 Task: Create List Brand Licensing in Board Sales Pipeline Management Tools to Workspace Inventory Management Software. Create List Brand Innovation in Board Sales Funnel Optimization to Workspace Inventory Management Software. Create List Brand Research in Board Business Model Business Process Mapping and Optimization to Workspace Inventory Management Software
Action: Mouse moved to (230, 143)
Screenshot: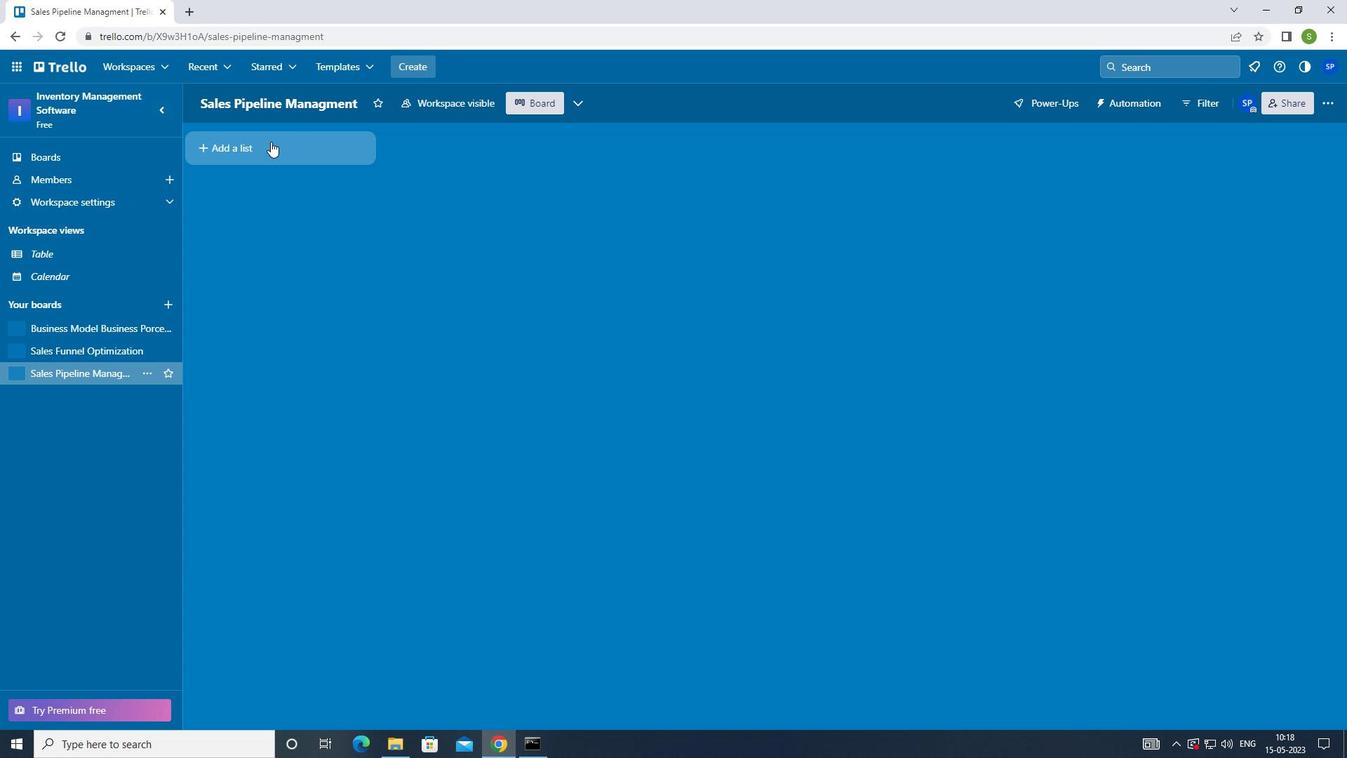 
Action: Mouse pressed left at (230, 143)
Screenshot: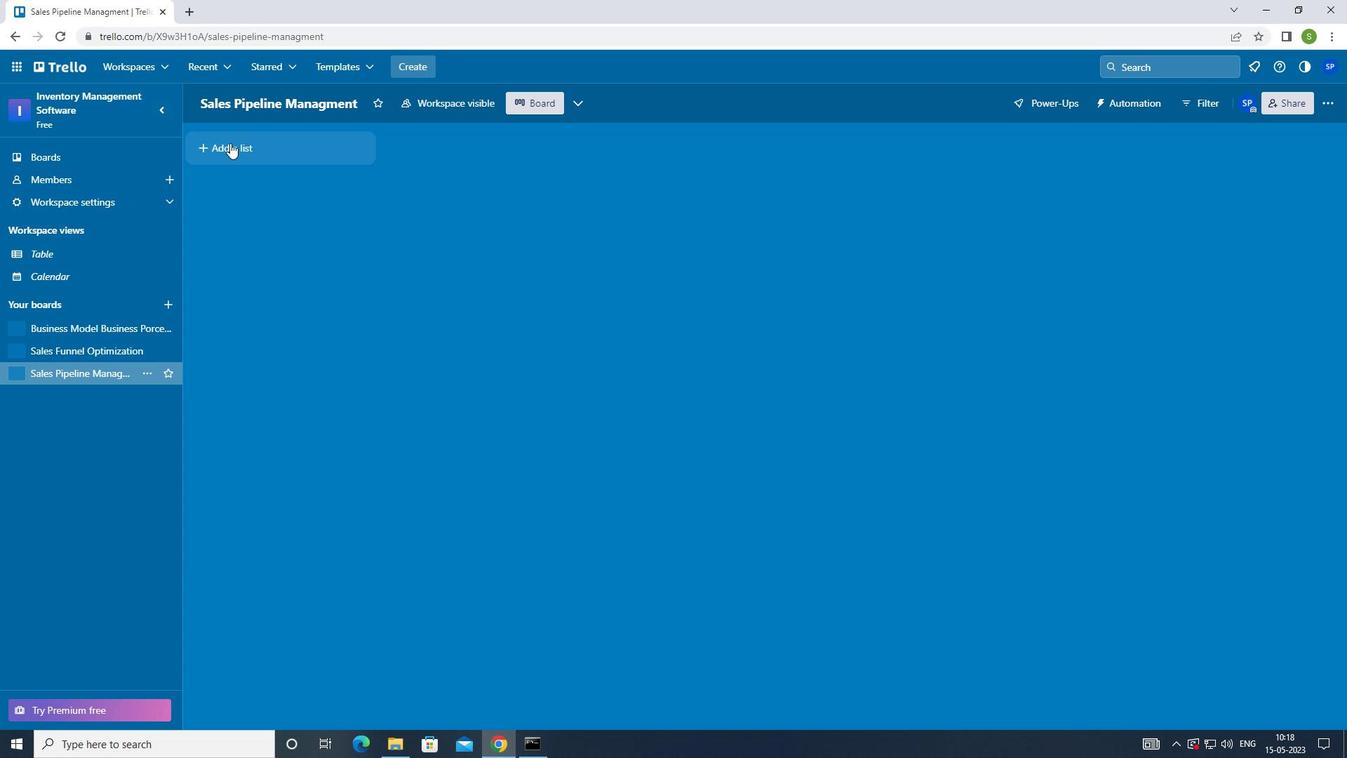 
Action: Mouse moved to (279, 279)
Screenshot: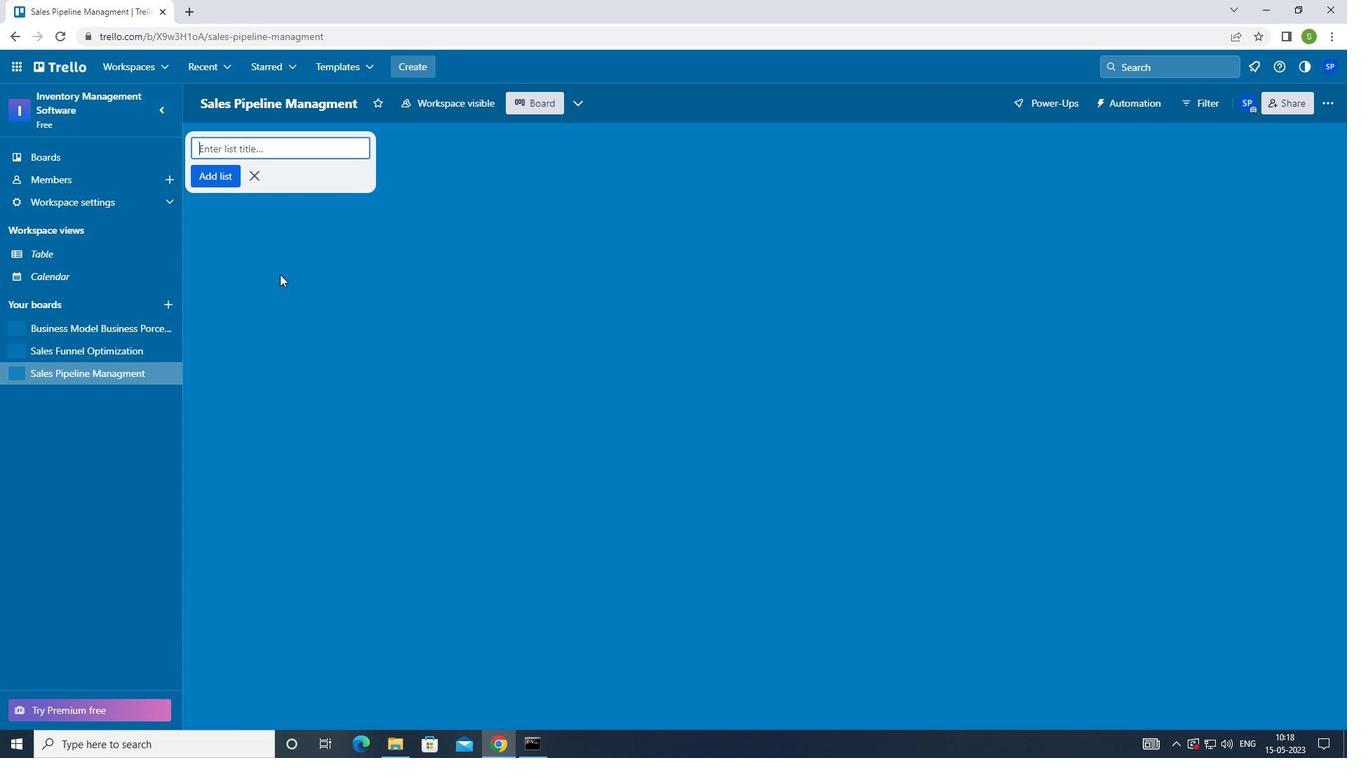 
Action: Key pressed <Key.shift>BRAND<Key.space><Key.shift_r>LICENSING
Screenshot: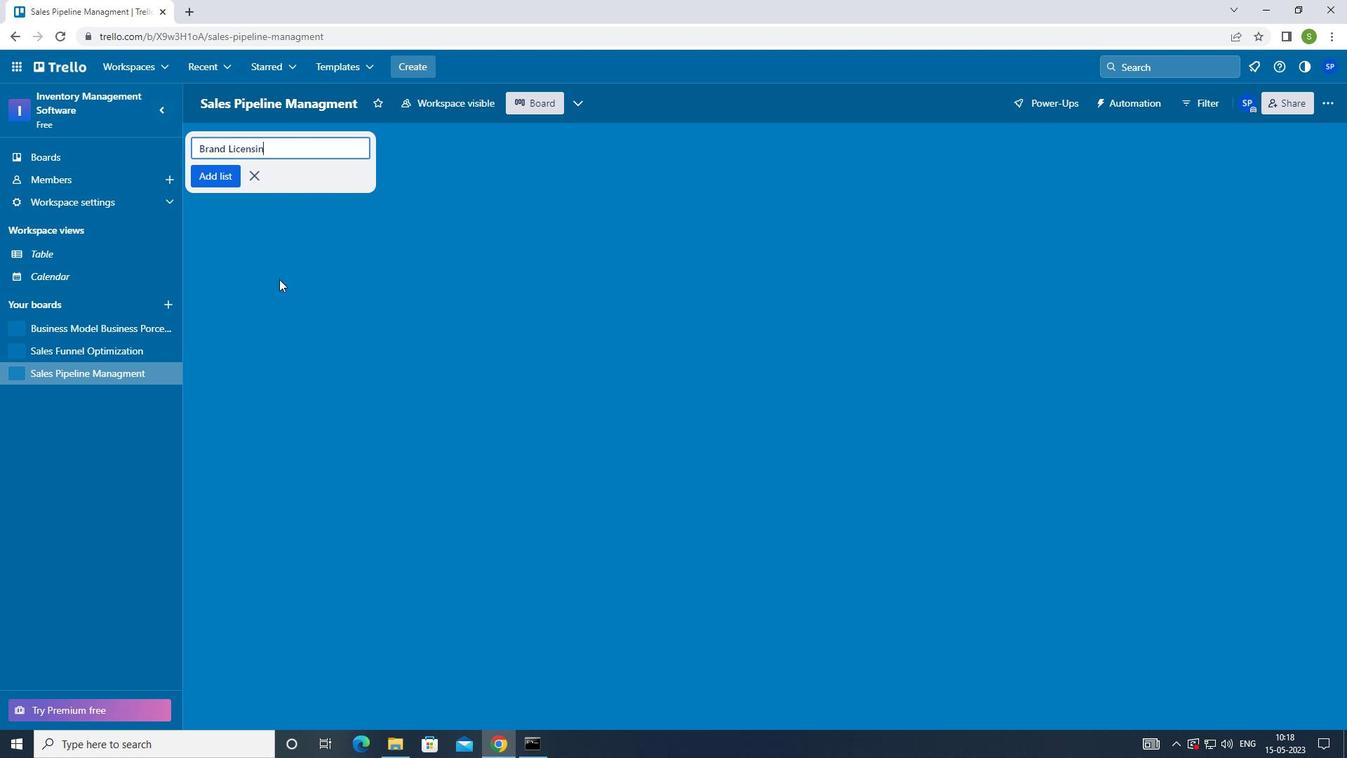 
Action: Mouse moved to (281, 279)
Screenshot: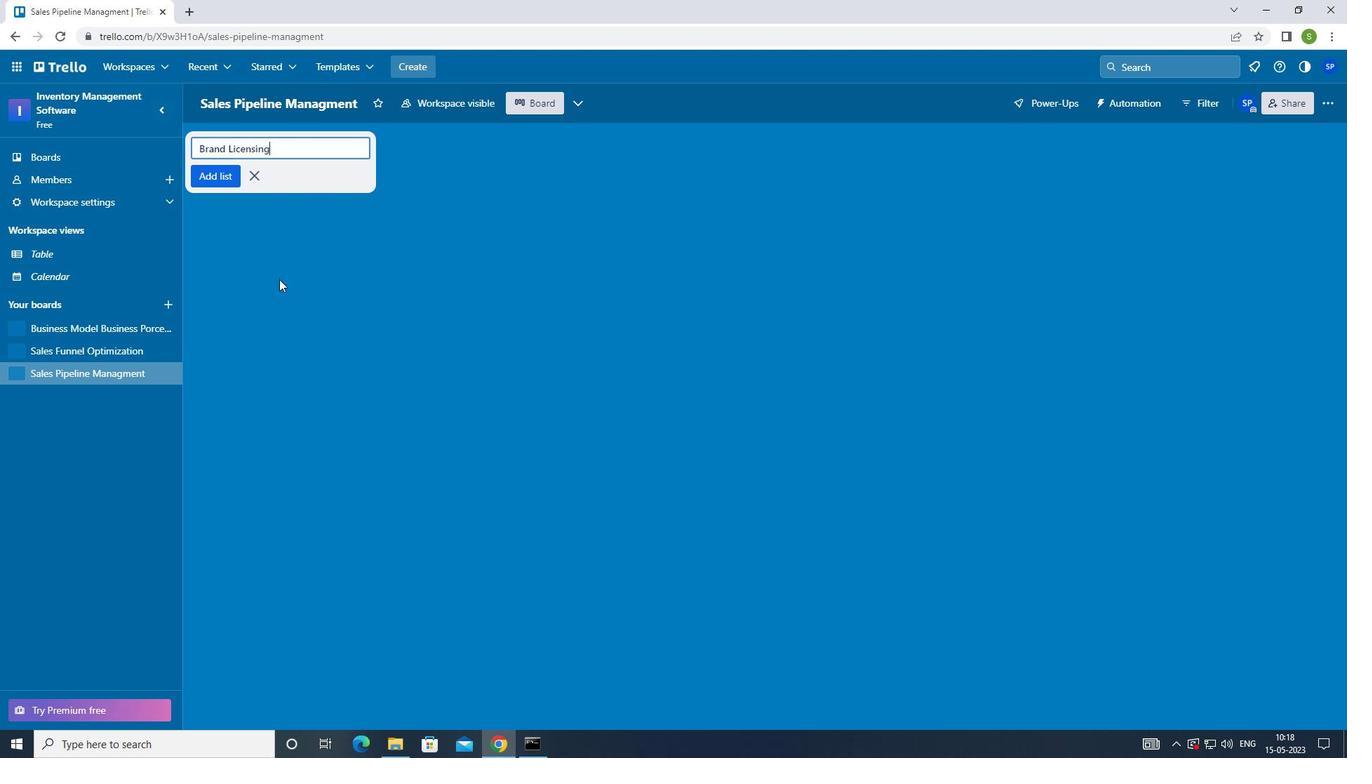 
Action: Key pressed <Key.enter>
Screenshot: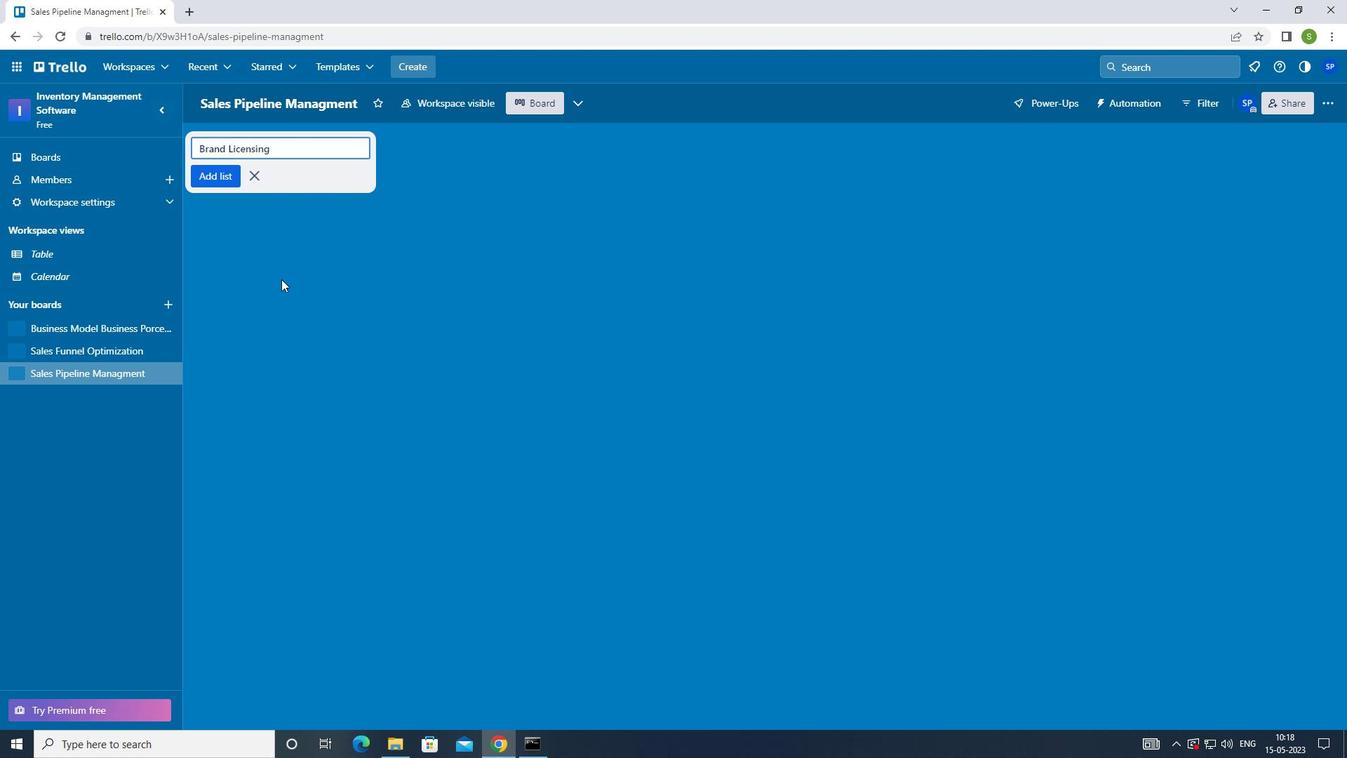 
Action: Mouse moved to (99, 353)
Screenshot: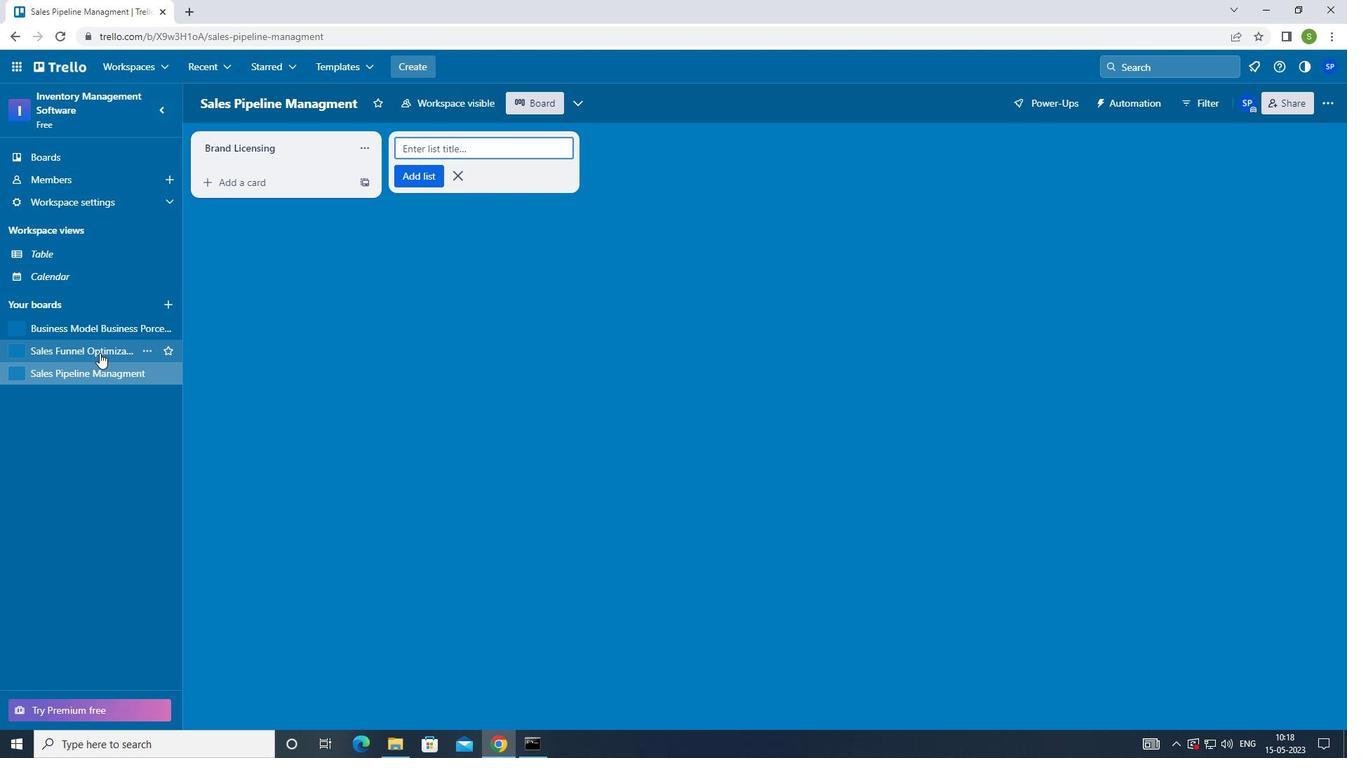 
Action: Mouse pressed left at (99, 353)
Screenshot: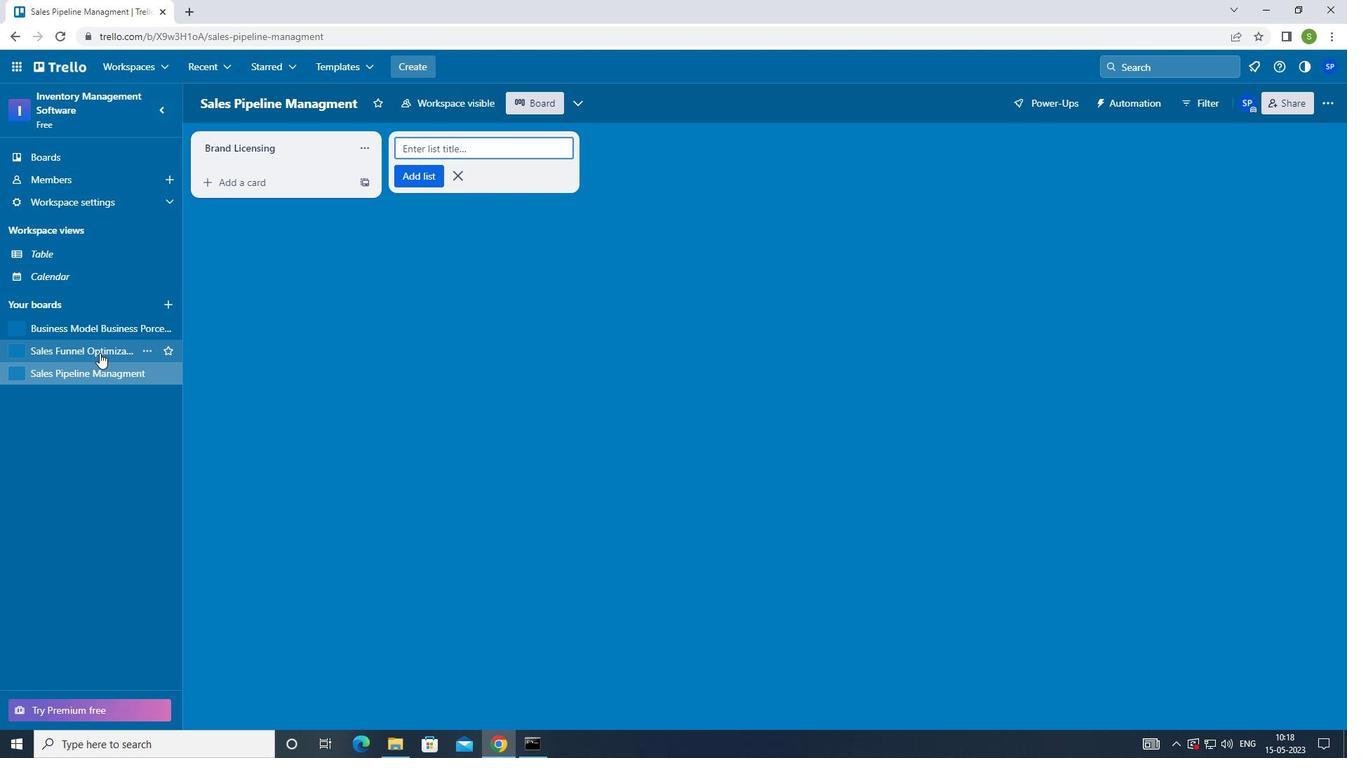 
Action: Mouse moved to (233, 155)
Screenshot: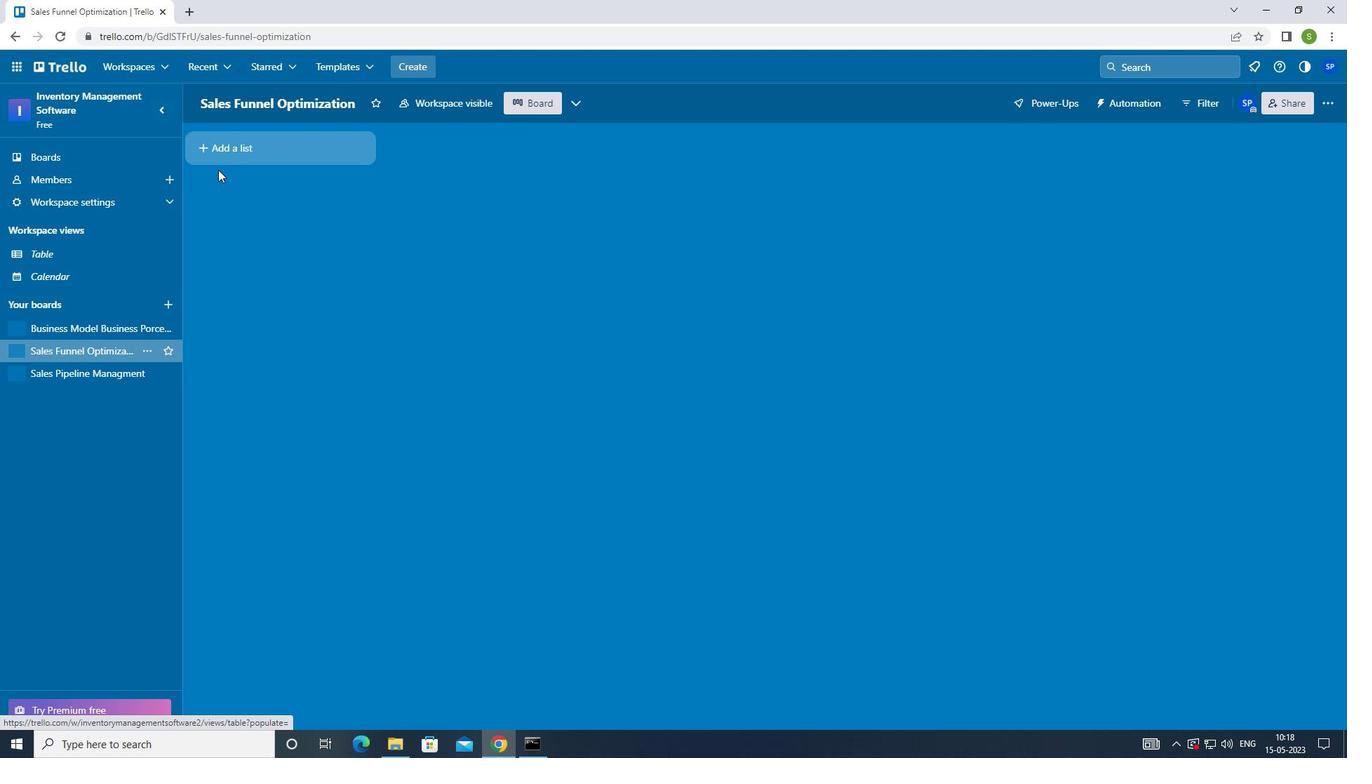 
Action: Mouse pressed left at (233, 155)
Screenshot: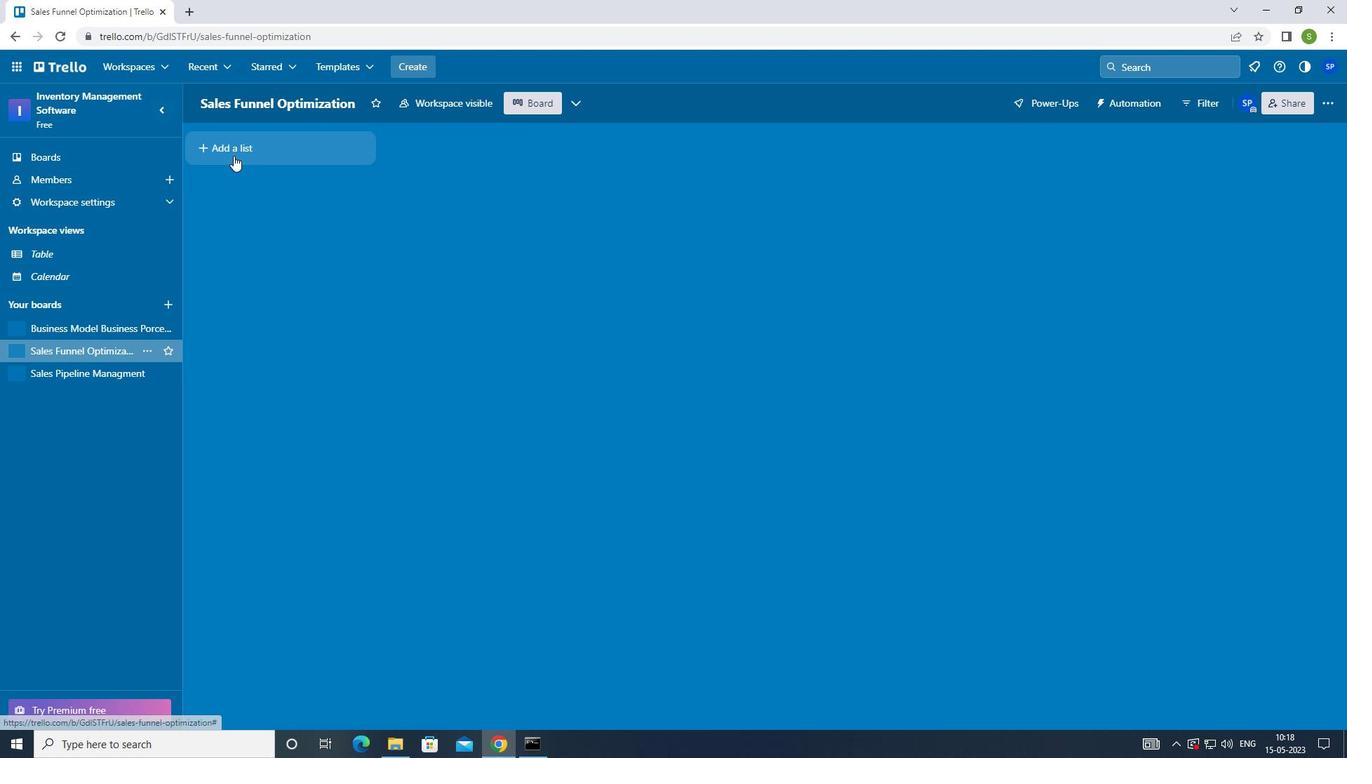 
Action: Mouse moved to (263, 322)
Screenshot: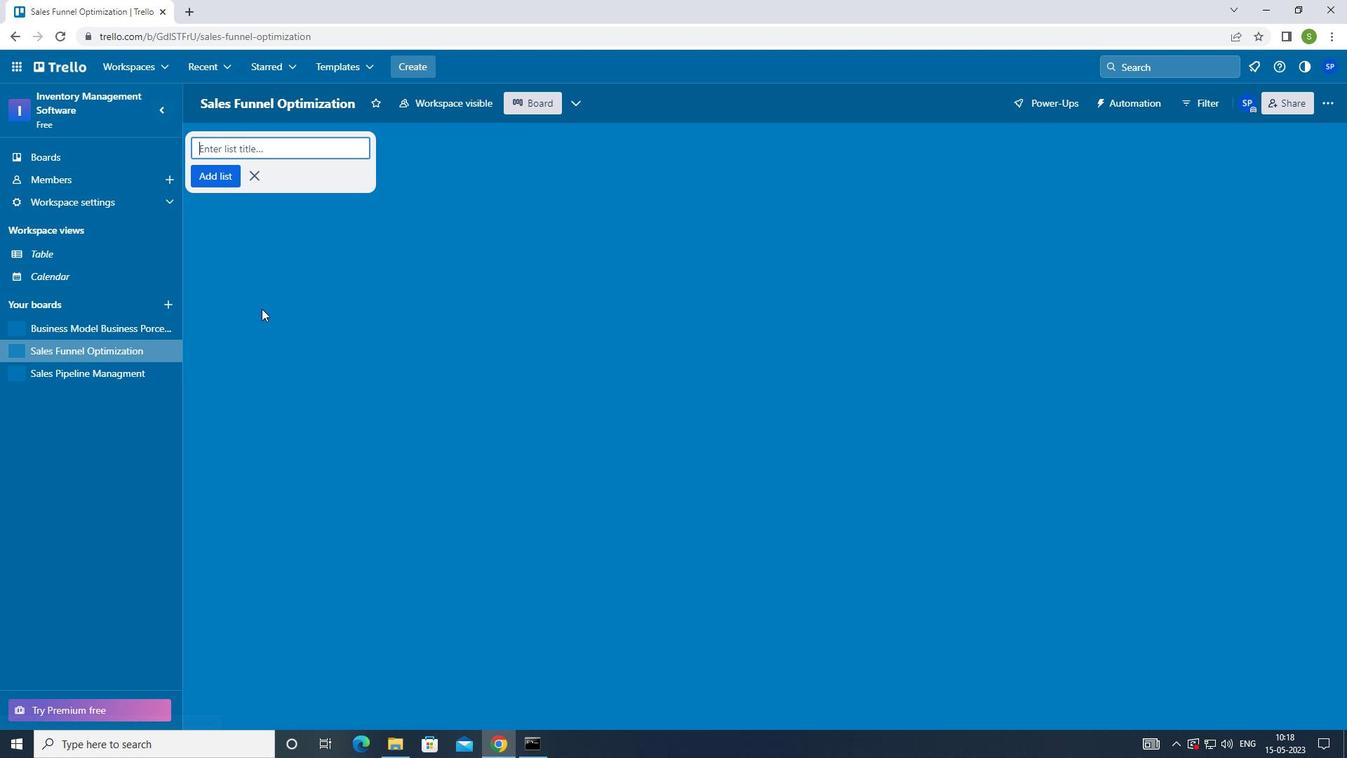 
Action: Key pressed <Key.shift>BRAND<Key.space><Key.shift_r><Key.shift_r>INNOVATION<Key.enter>
Screenshot: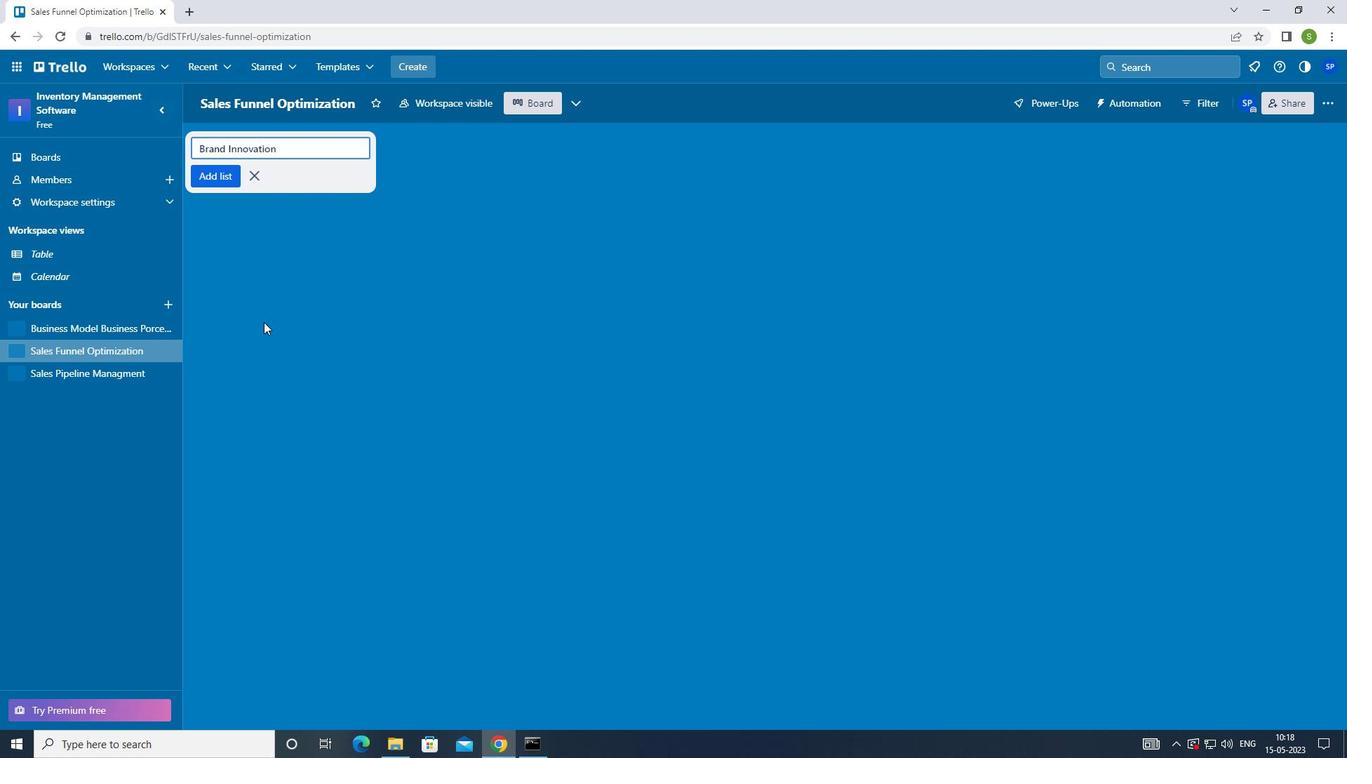 
Action: Mouse moved to (80, 336)
Screenshot: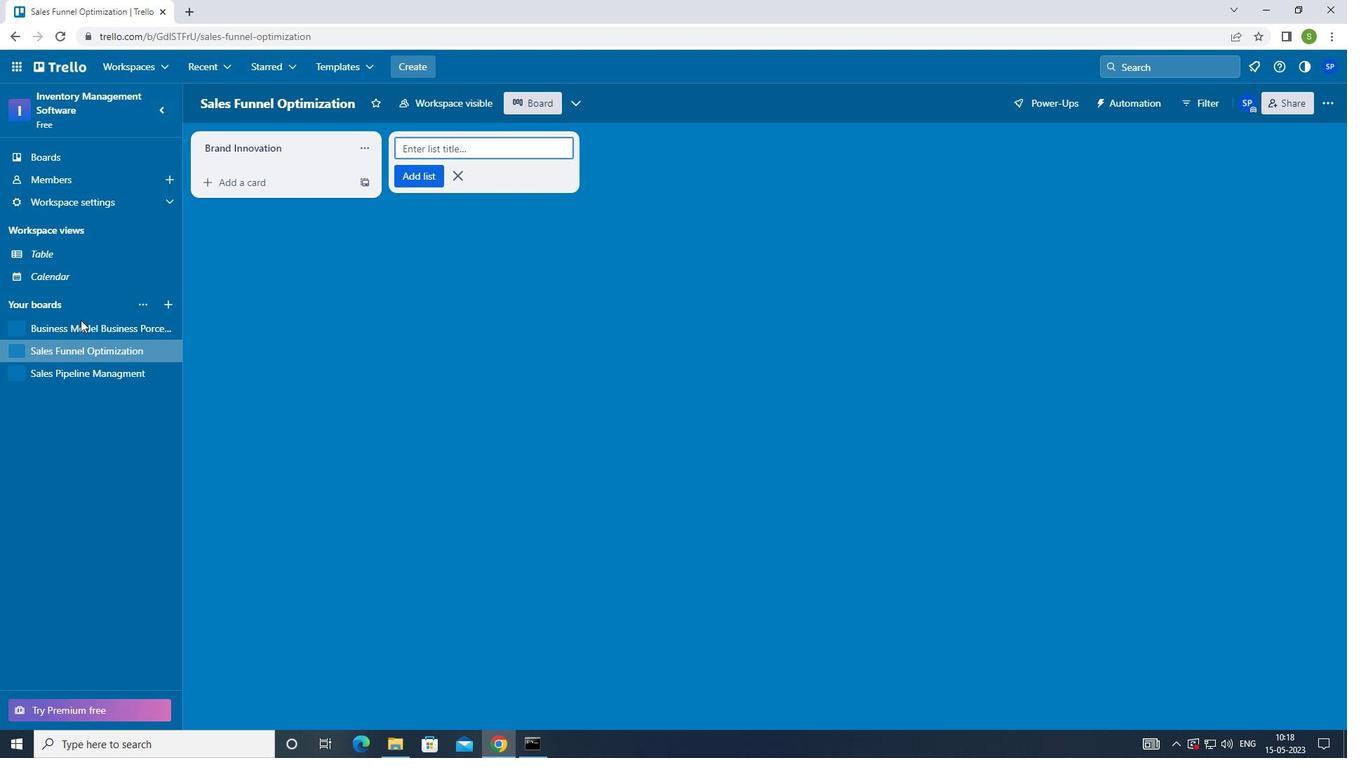 
Action: Mouse pressed left at (80, 336)
Screenshot: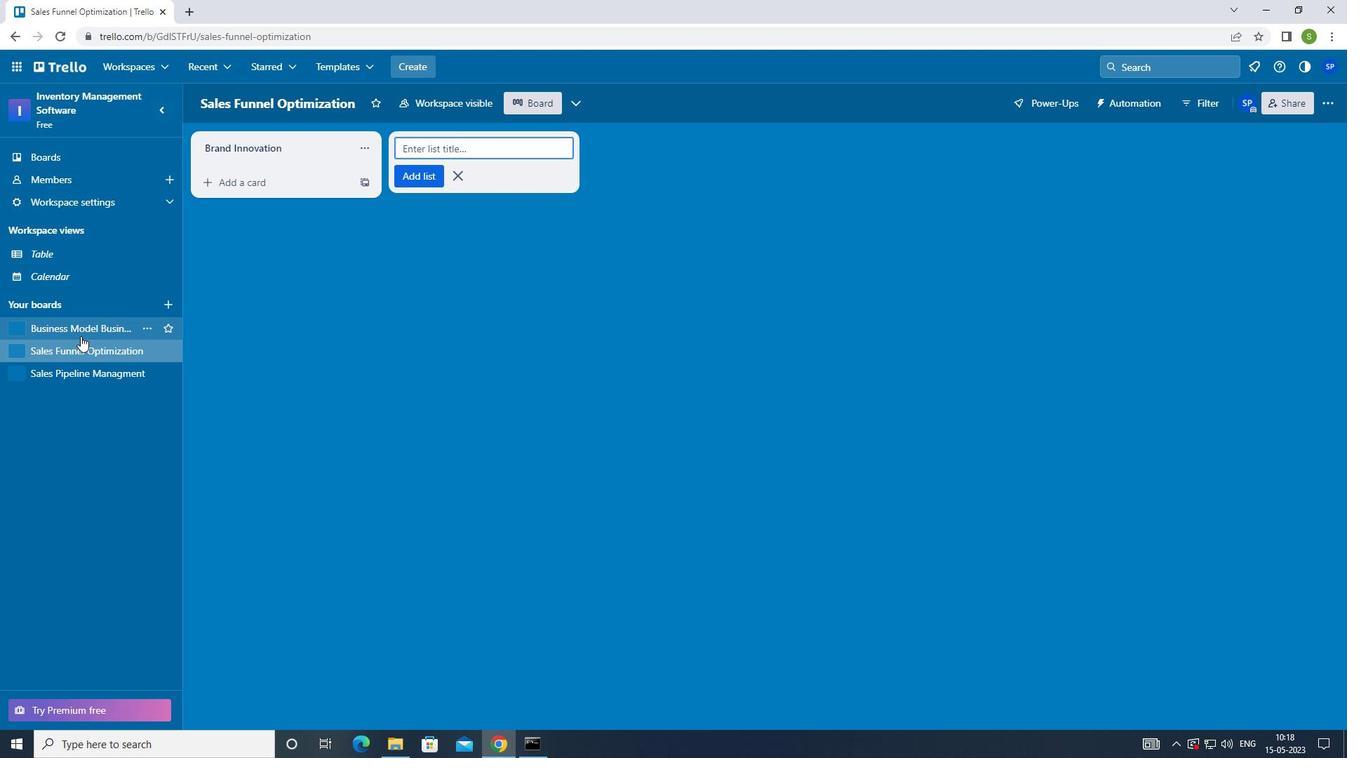 
Action: Mouse moved to (242, 155)
Screenshot: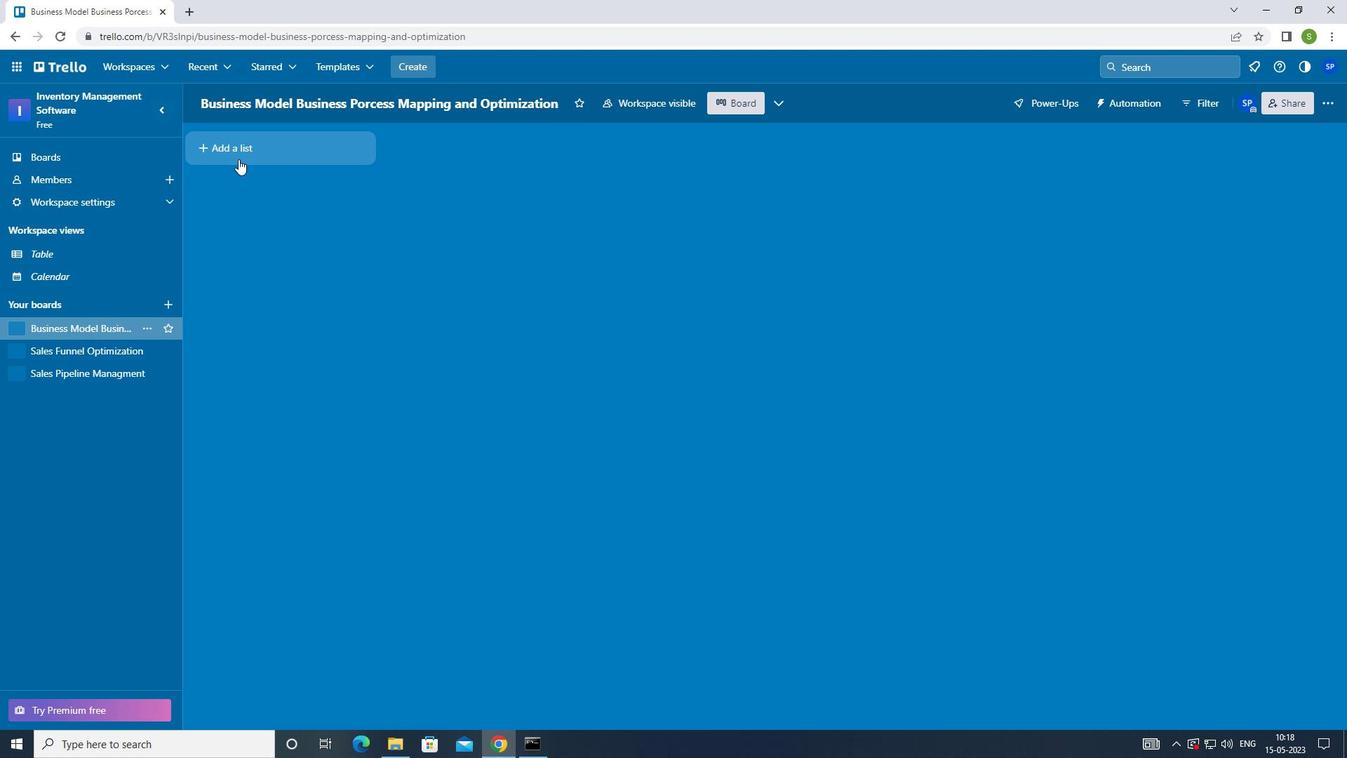 
Action: Mouse pressed left at (242, 155)
Screenshot: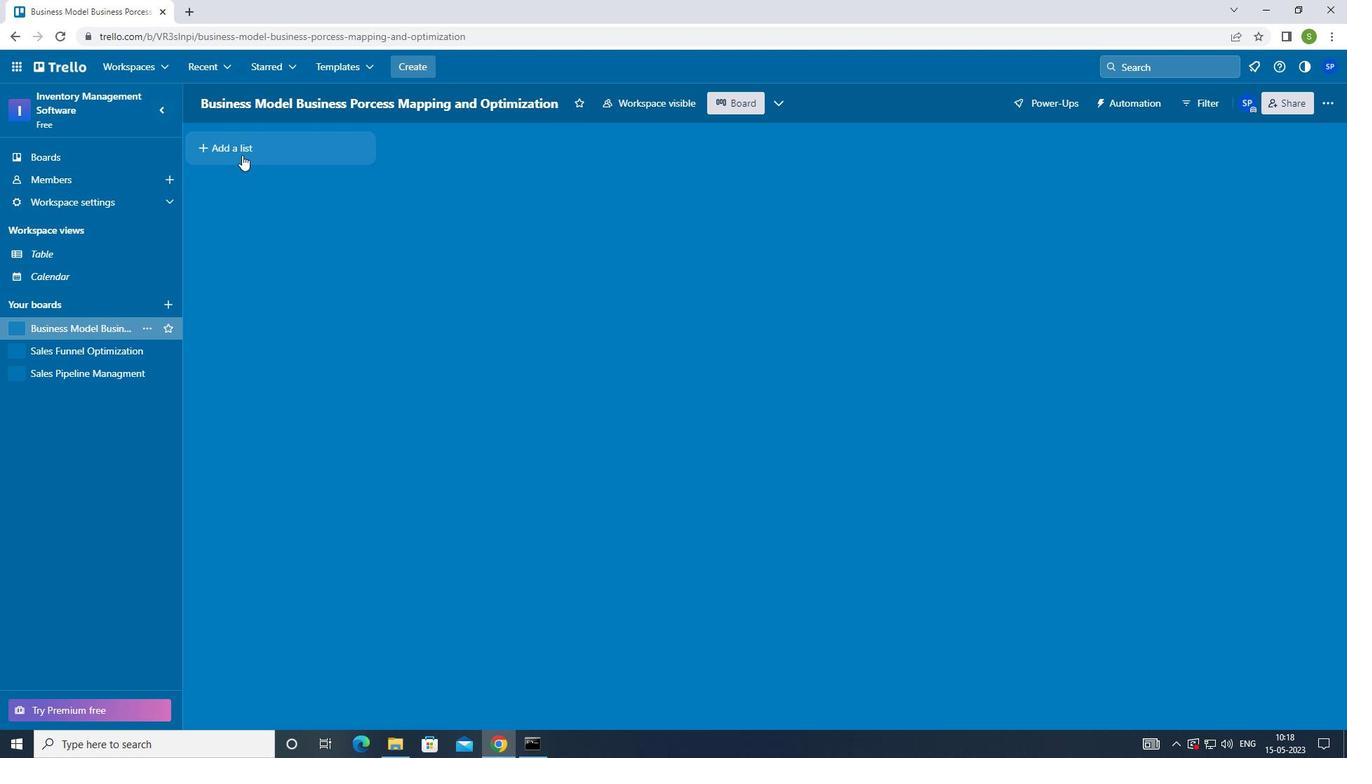
Action: Mouse moved to (264, 280)
Screenshot: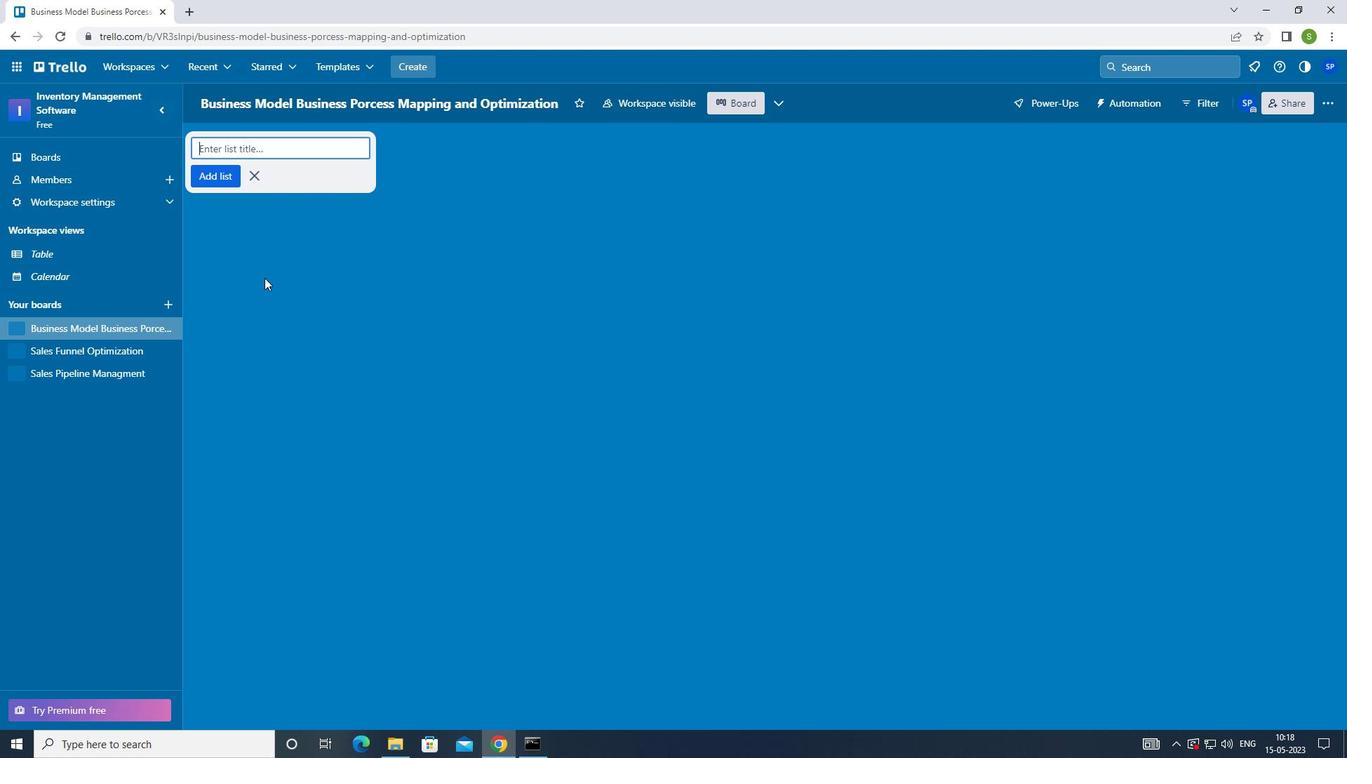 
Action: Key pressed <Key.shift><Key.shift>BRAND<Key.space><Key.shift>RESEARCH<Key.enter>
Screenshot: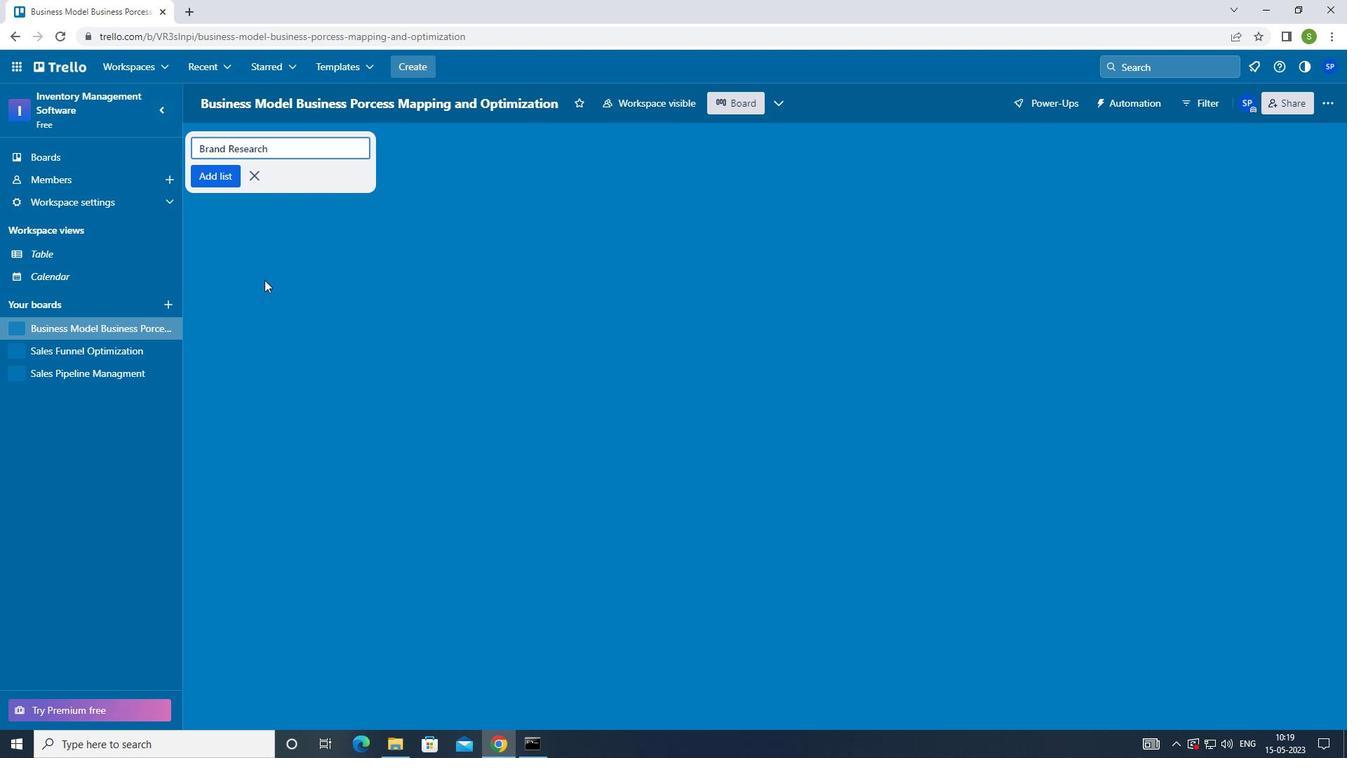 
Action: Mouse moved to (283, 271)
Screenshot: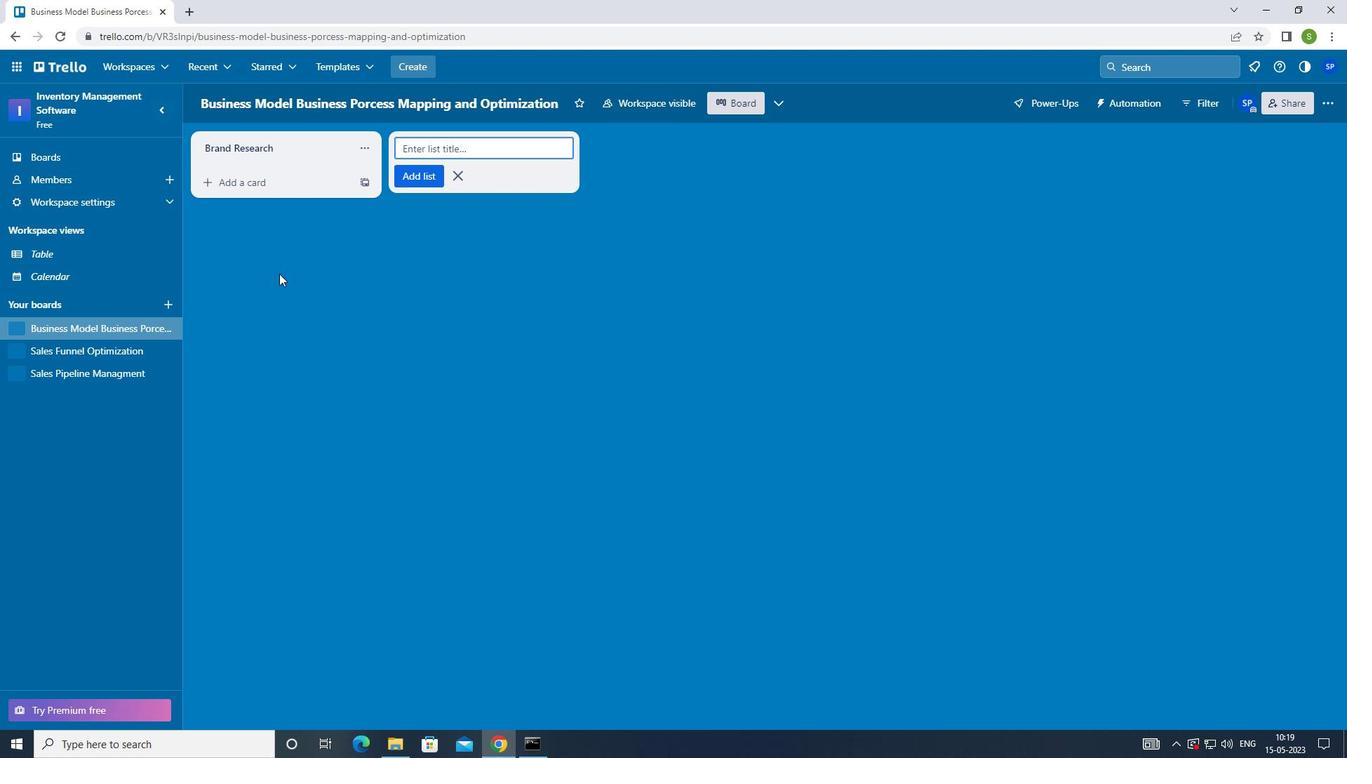 
Action: Key pressed <Key.f8>
Screenshot: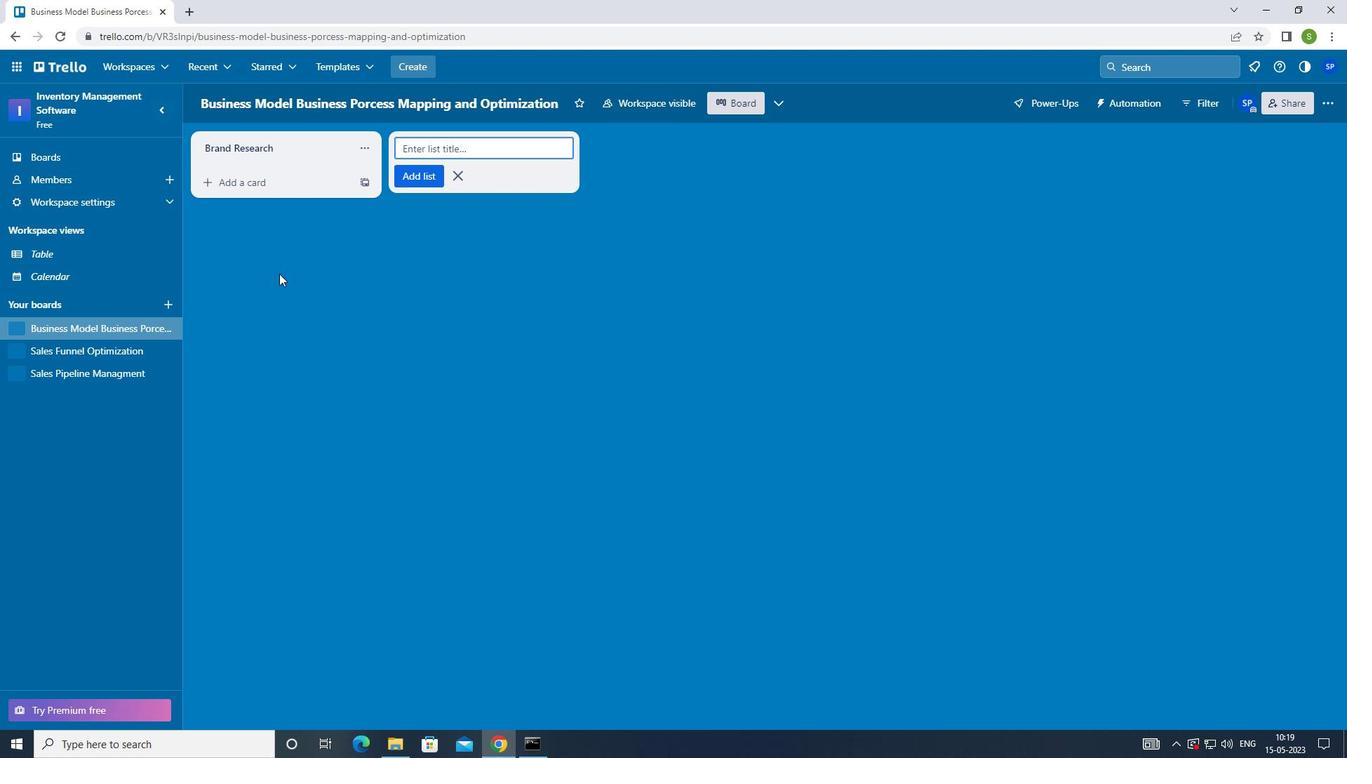 
